 Task: Create a rule from the Routing list, Task moved to a section -> Set Priority in the project AgileLounge , set the section as Done clear the priority
Action: Mouse moved to (946, 155)
Screenshot: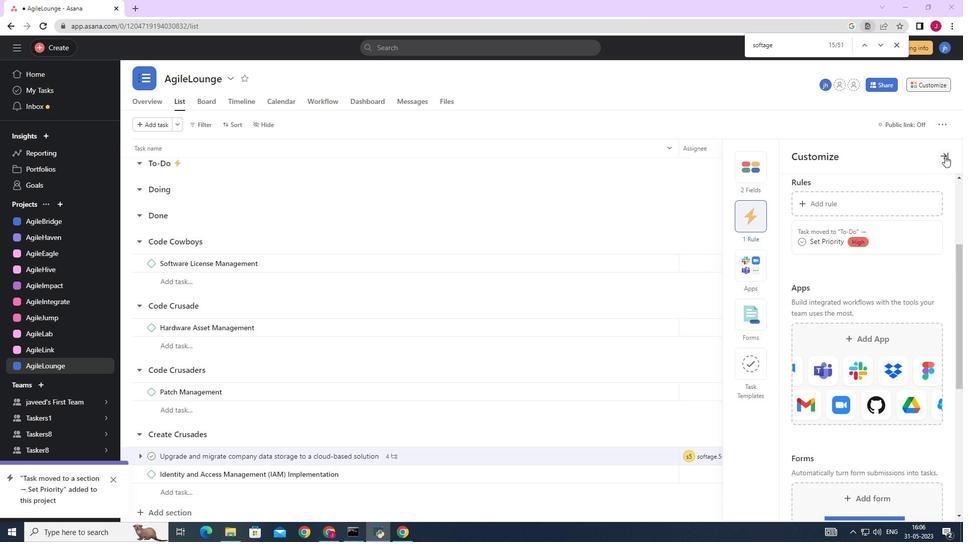 
Action: Mouse pressed left at (946, 155)
Screenshot: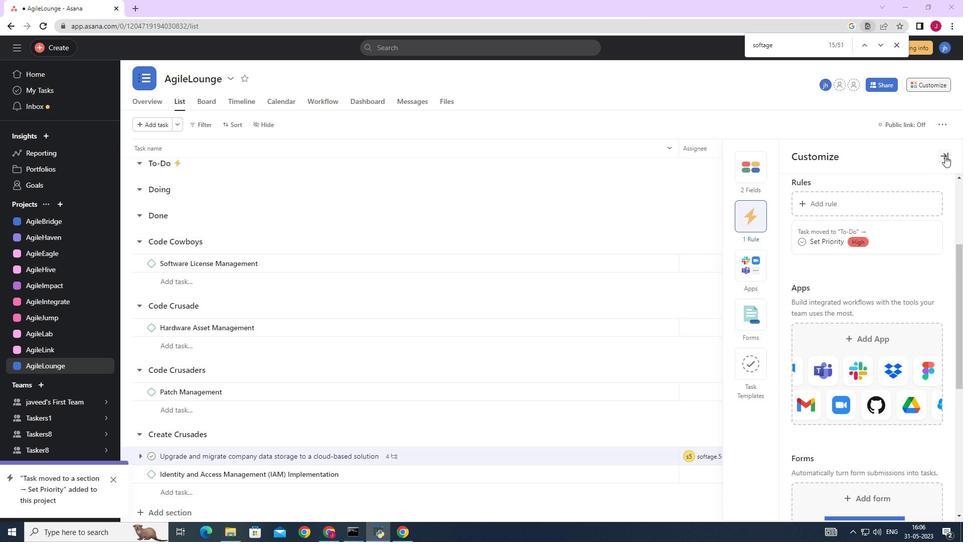 
Action: Mouse moved to (935, 85)
Screenshot: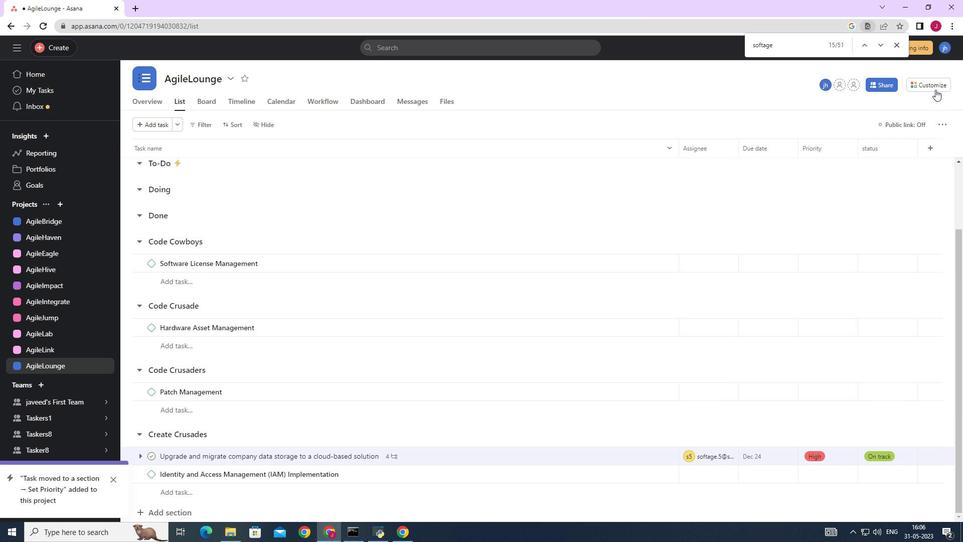 
Action: Mouse pressed left at (935, 85)
Screenshot: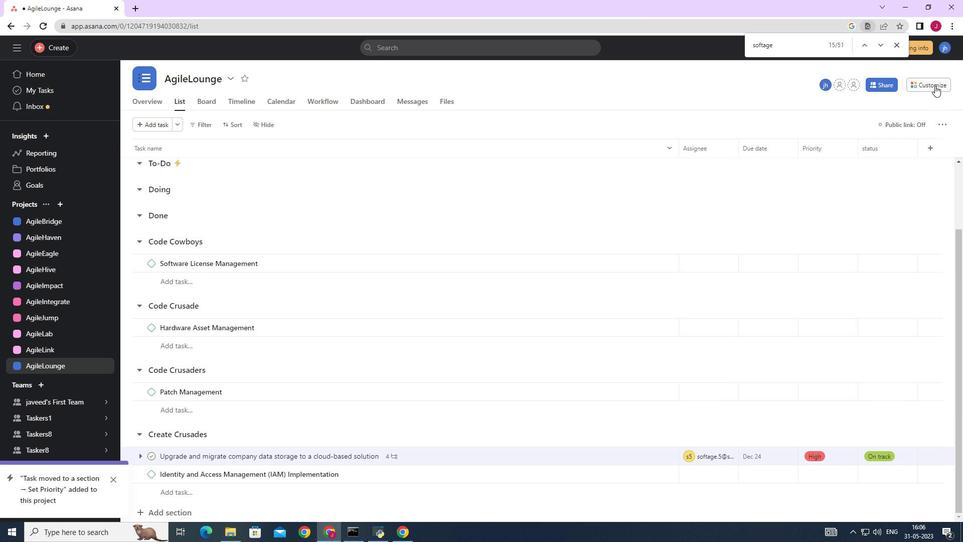 
Action: Mouse moved to (746, 224)
Screenshot: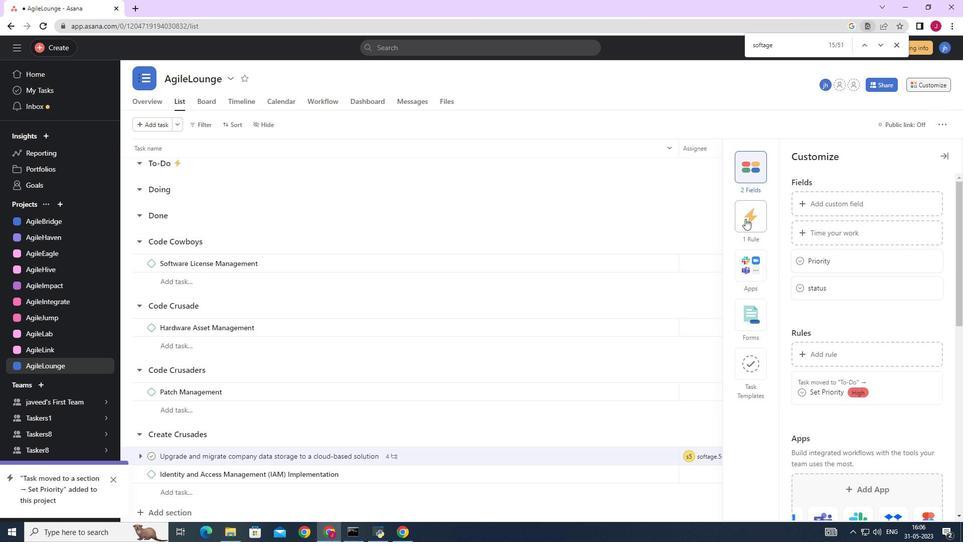 
Action: Mouse pressed left at (746, 224)
Screenshot: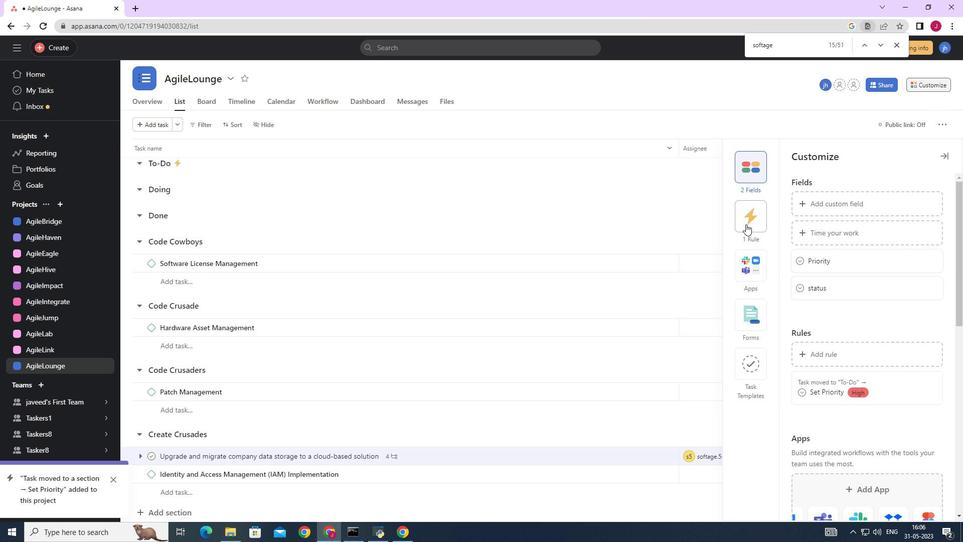 
Action: Mouse moved to (846, 203)
Screenshot: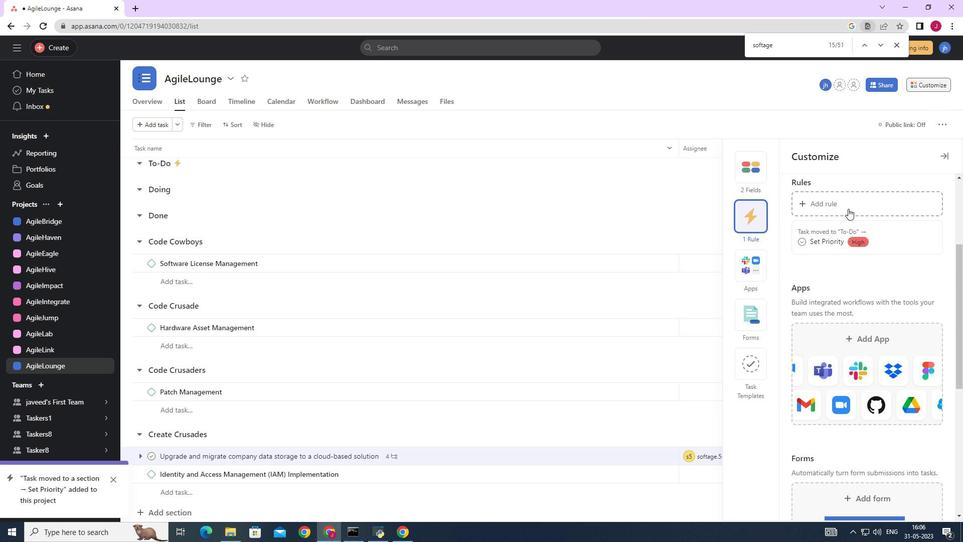 
Action: Mouse pressed left at (846, 203)
Screenshot: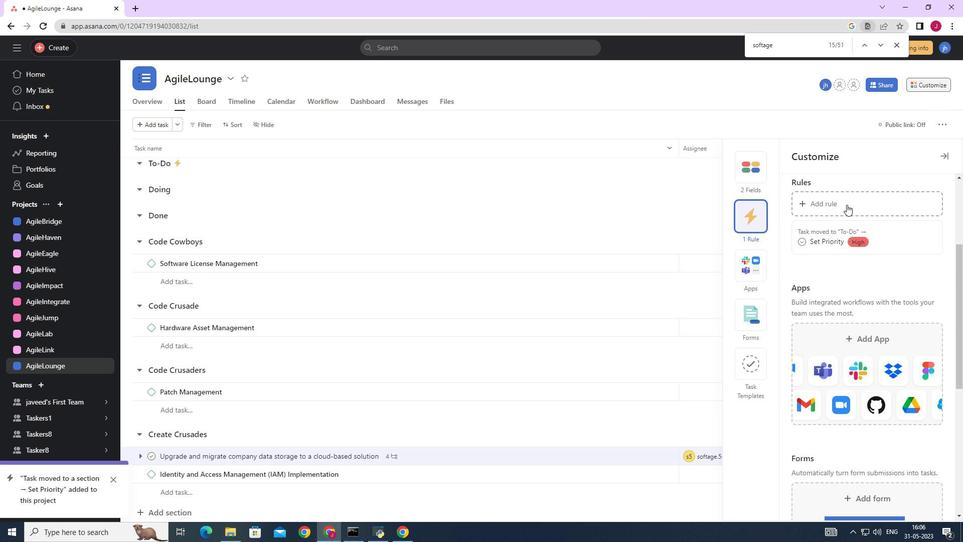 
Action: Mouse moved to (217, 131)
Screenshot: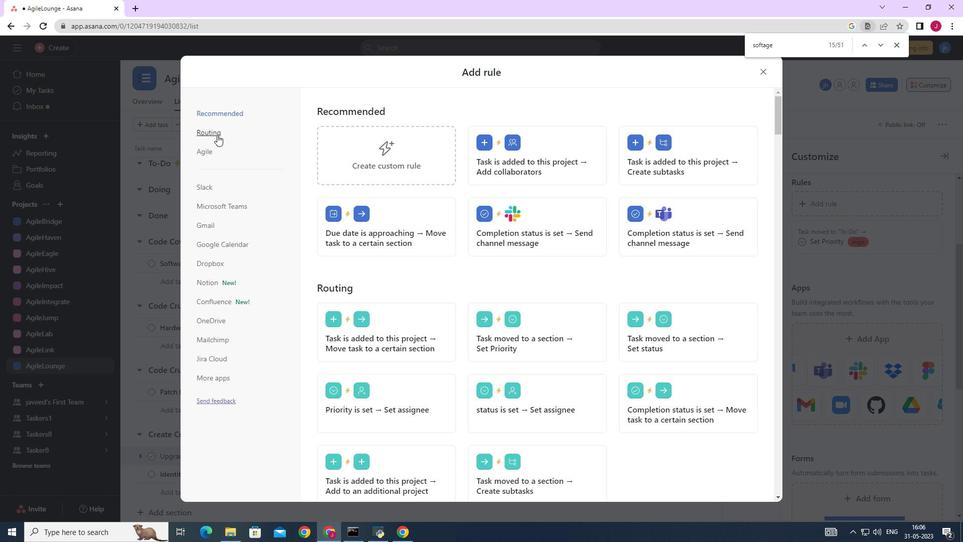 
Action: Mouse pressed left at (217, 131)
Screenshot: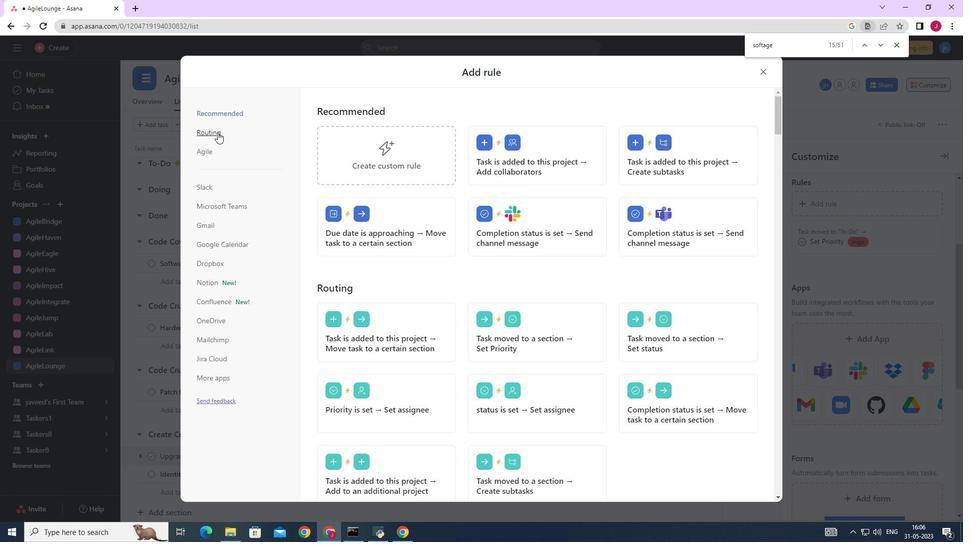 
Action: Mouse moved to (515, 162)
Screenshot: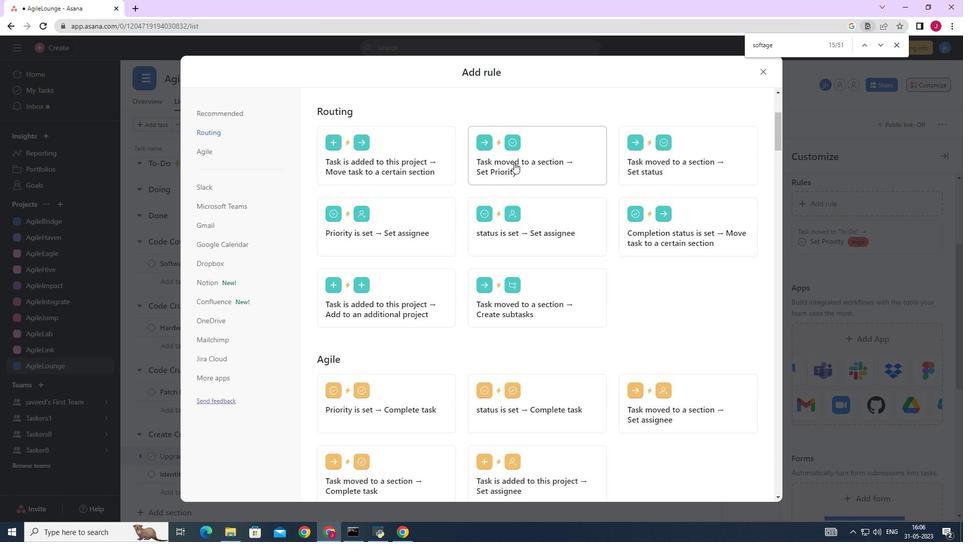 
Action: Mouse pressed left at (515, 162)
Screenshot: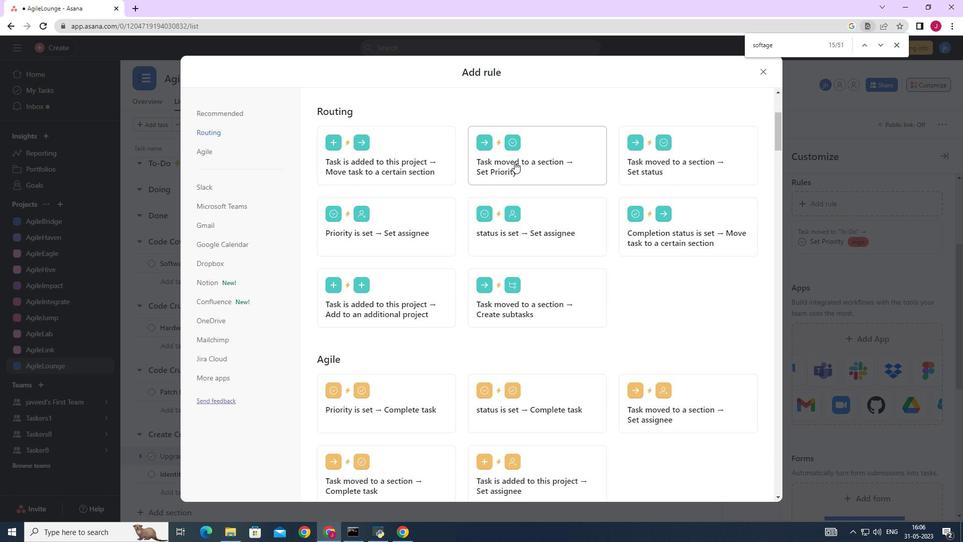 
Action: Mouse moved to (388, 267)
Screenshot: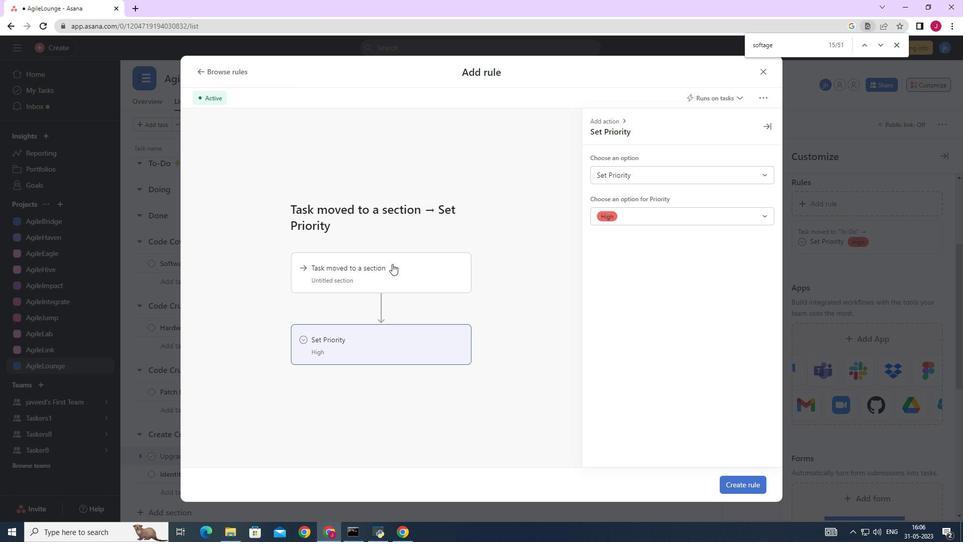 
Action: Mouse pressed left at (388, 267)
Screenshot: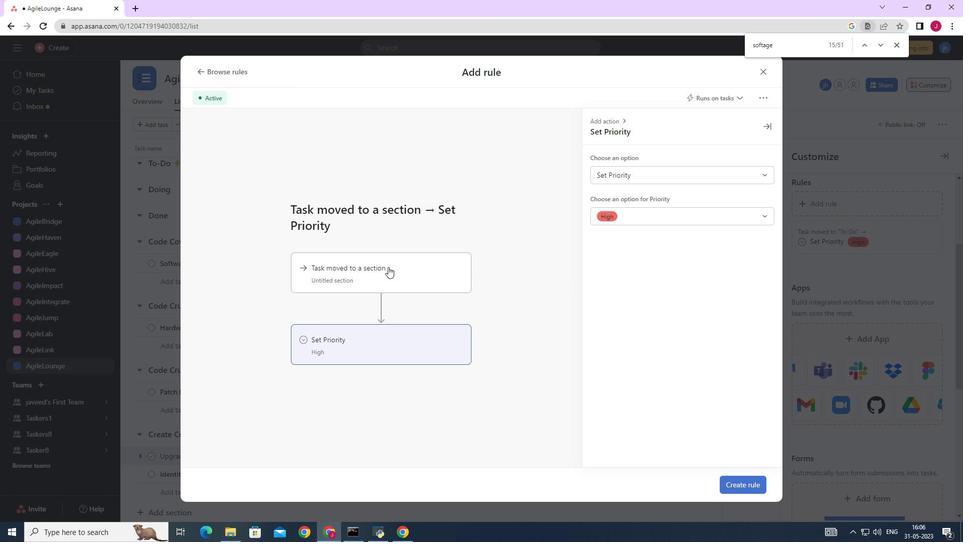 
Action: Mouse moved to (673, 173)
Screenshot: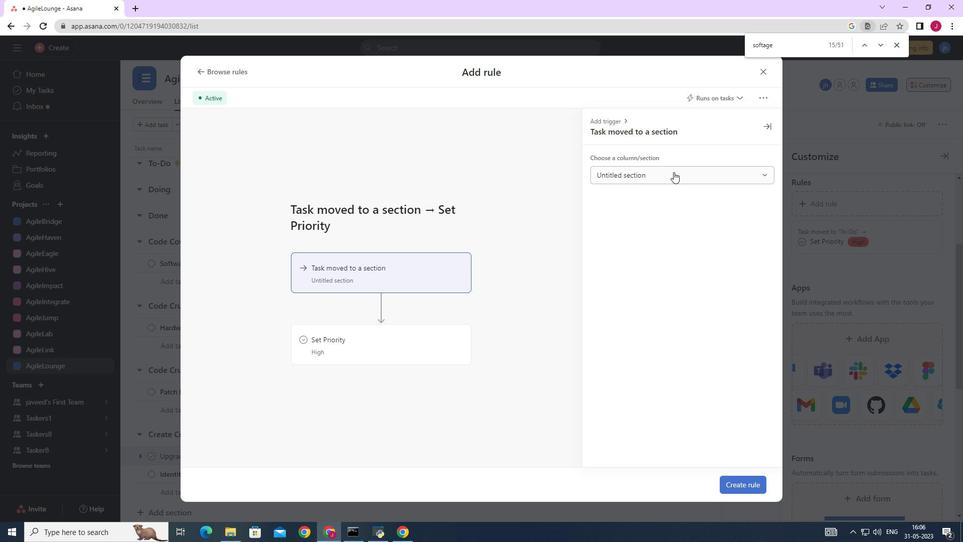 
Action: Mouse pressed left at (673, 173)
Screenshot: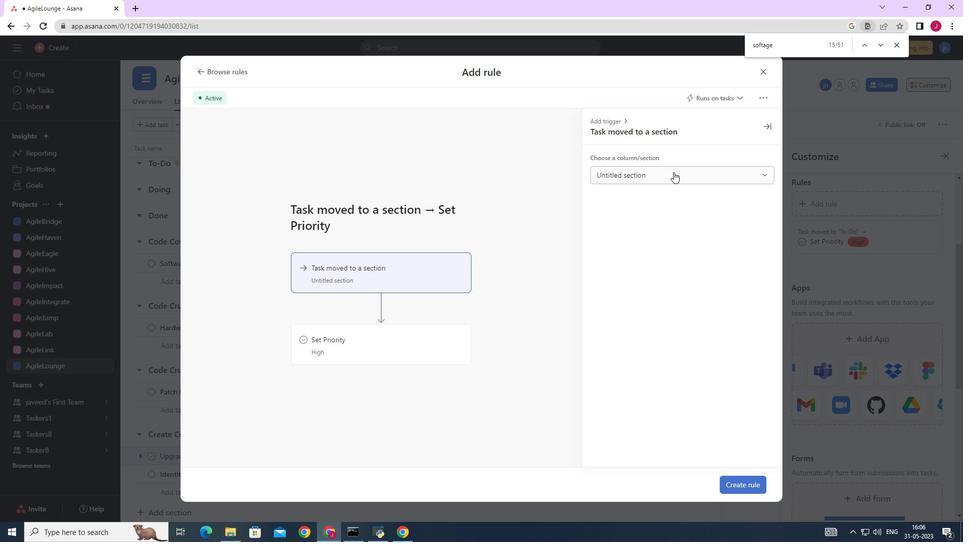 
Action: Mouse moved to (628, 249)
Screenshot: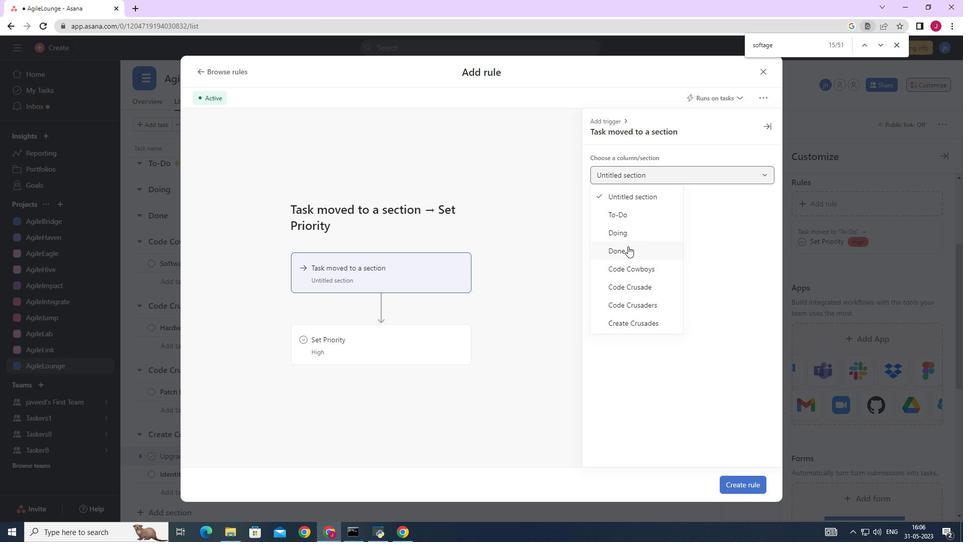 
Action: Mouse pressed left at (628, 249)
Screenshot: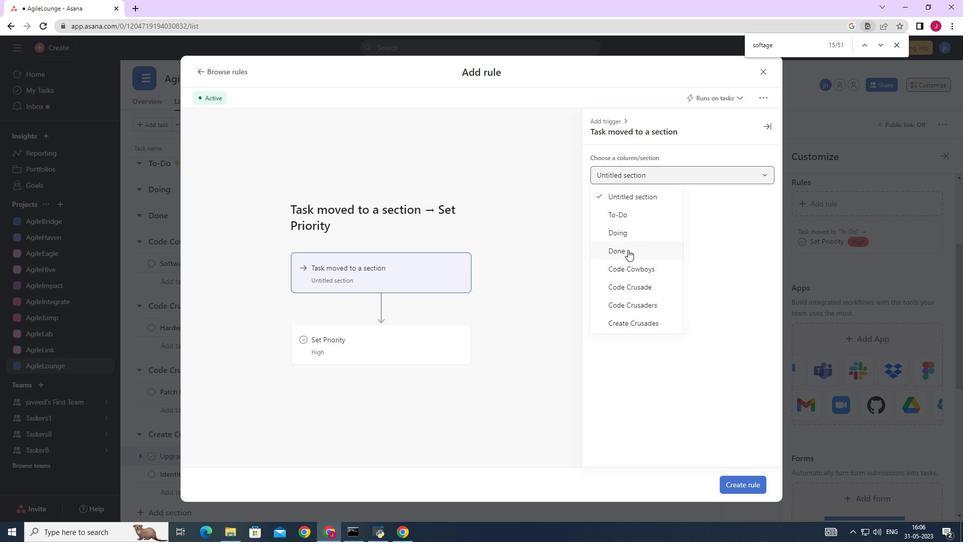 
Action: Mouse moved to (413, 335)
Screenshot: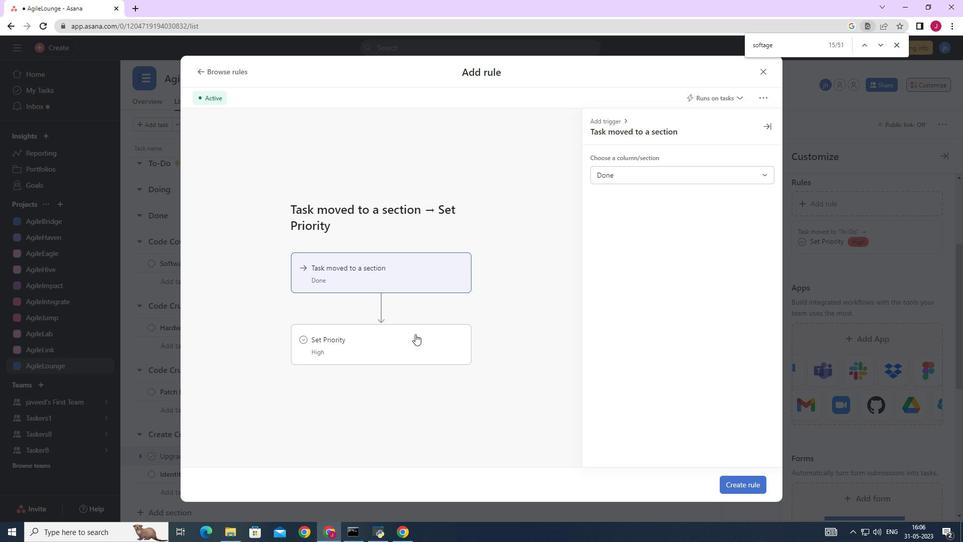 
Action: Mouse pressed left at (413, 335)
Screenshot: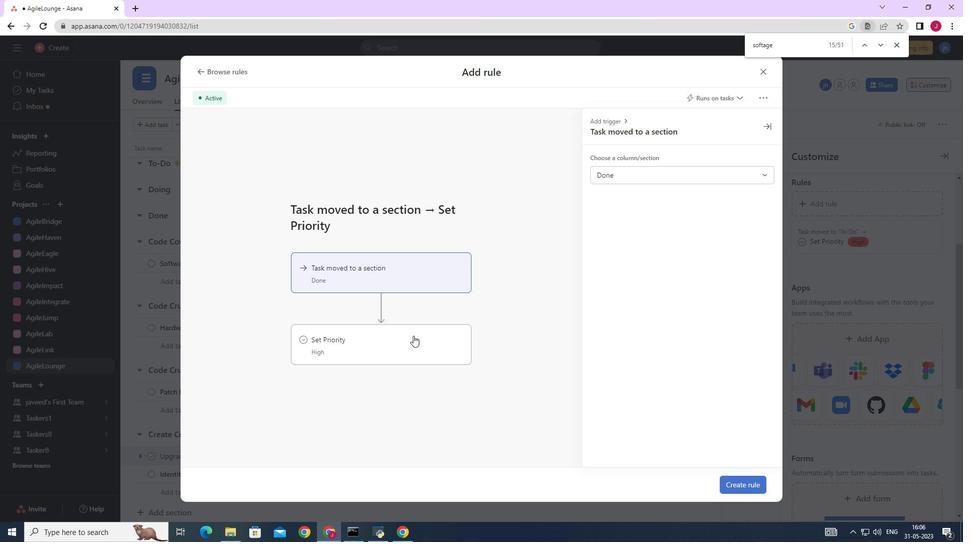
Action: Mouse moved to (652, 170)
Screenshot: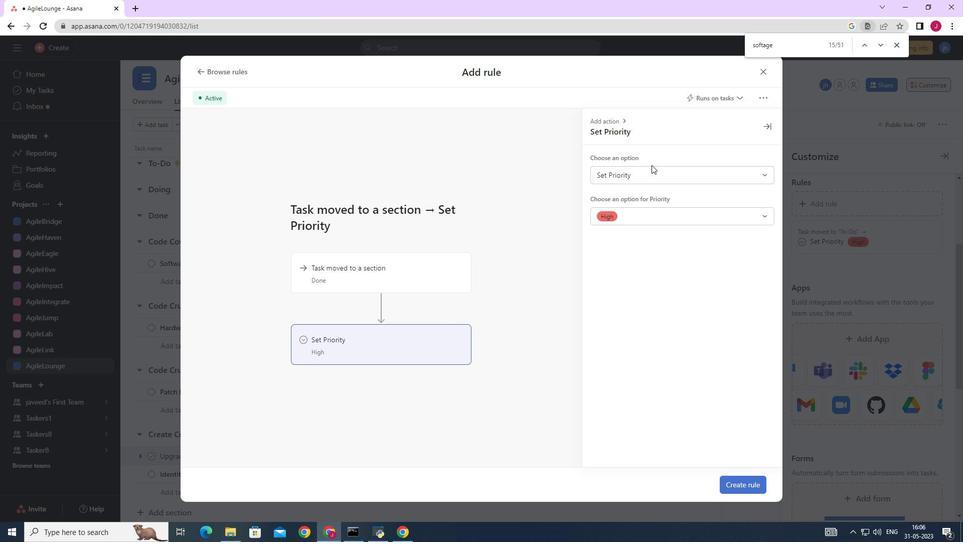 
Action: Mouse pressed left at (652, 170)
Screenshot: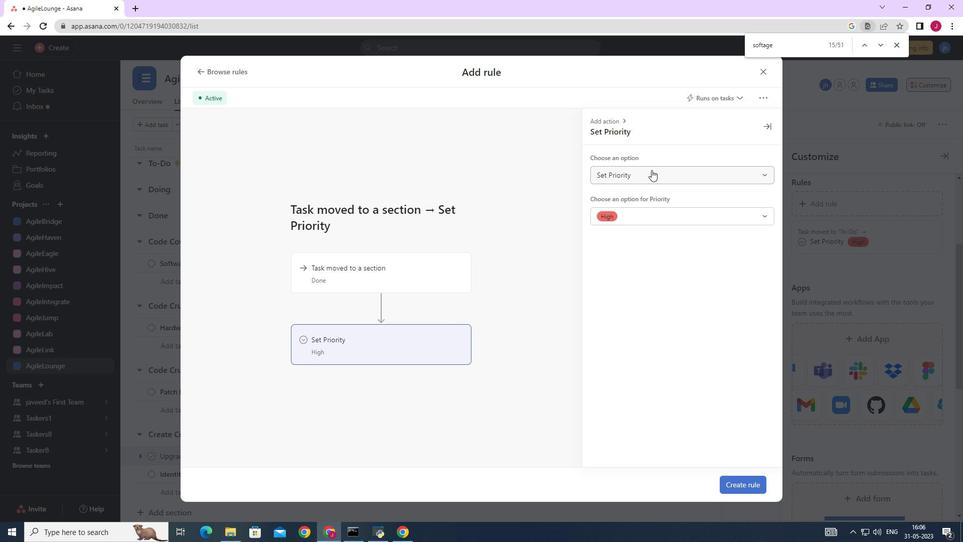 
Action: Mouse moved to (636, 214)
Screenshot: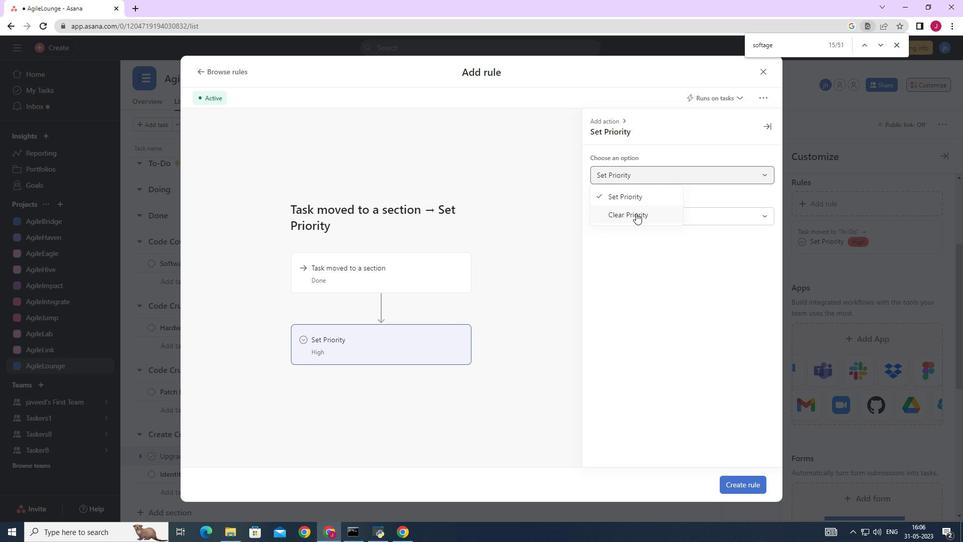 
Action: Mouse pressed left at (636, 214)
Screenshot: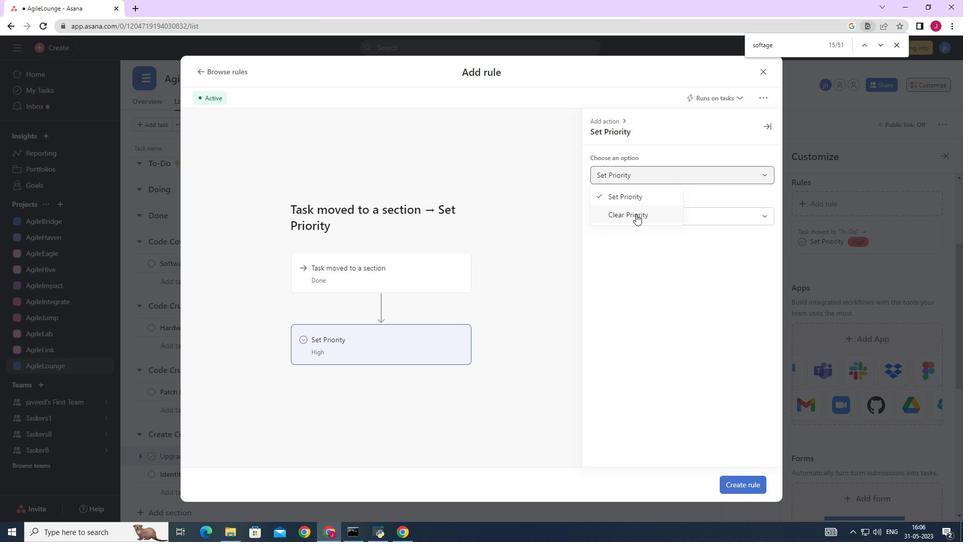 
Action: Mouse moved to (440, 346)
Screenshot: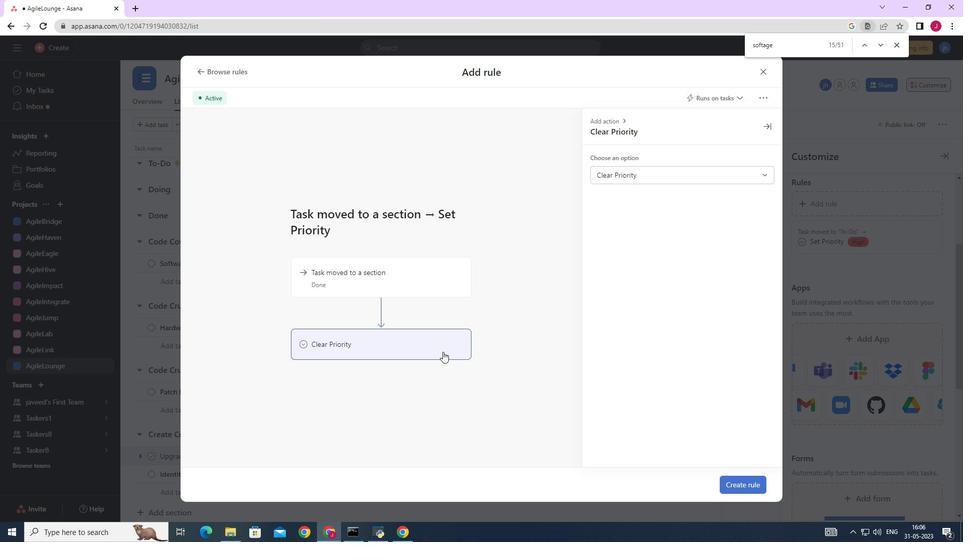 
Action: Mouse pressed left at (440, 346)
Screenshot: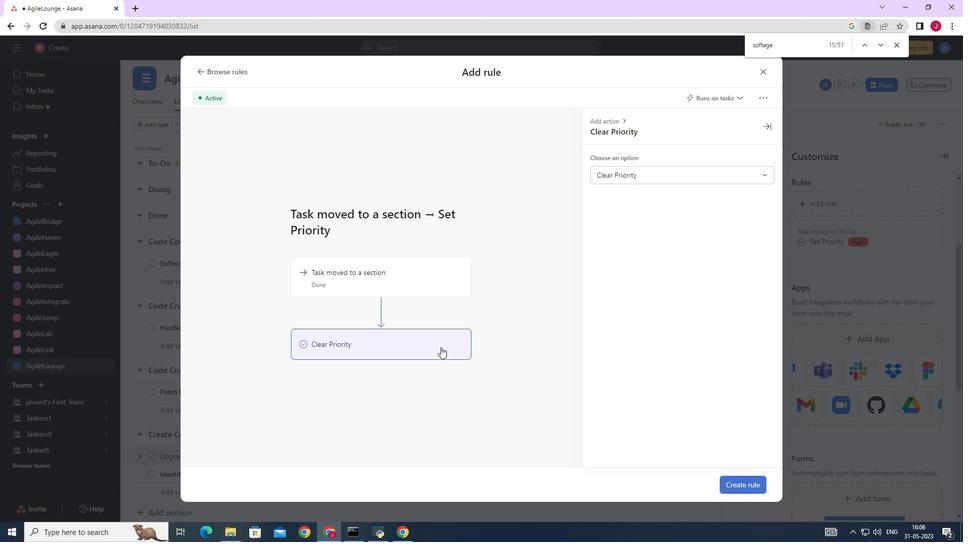 
Action: Mouse moved to (736, 489)
Screenshot: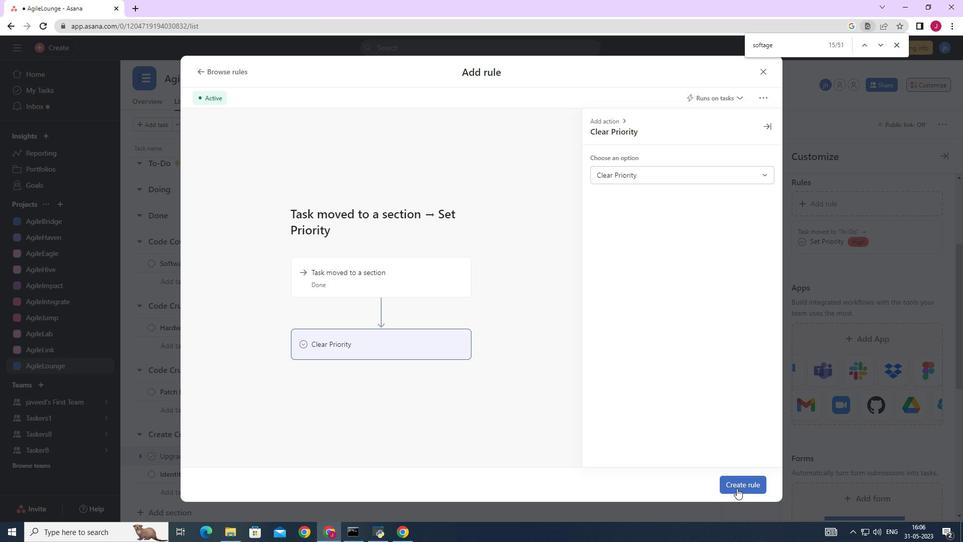 
Action: Mouse pressed left at (736, 489)
Screenshot: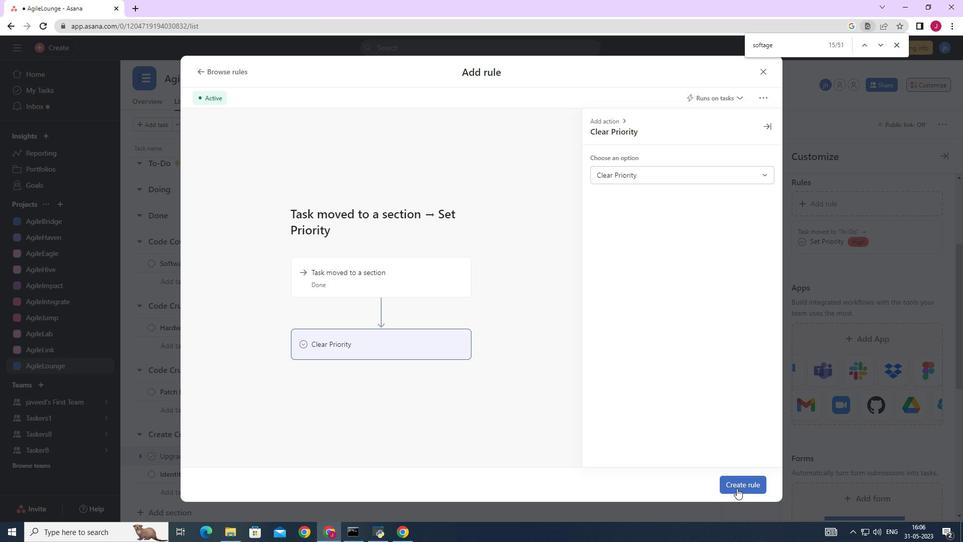 
Action: Mouse moved to (729, 463)
Screenshot: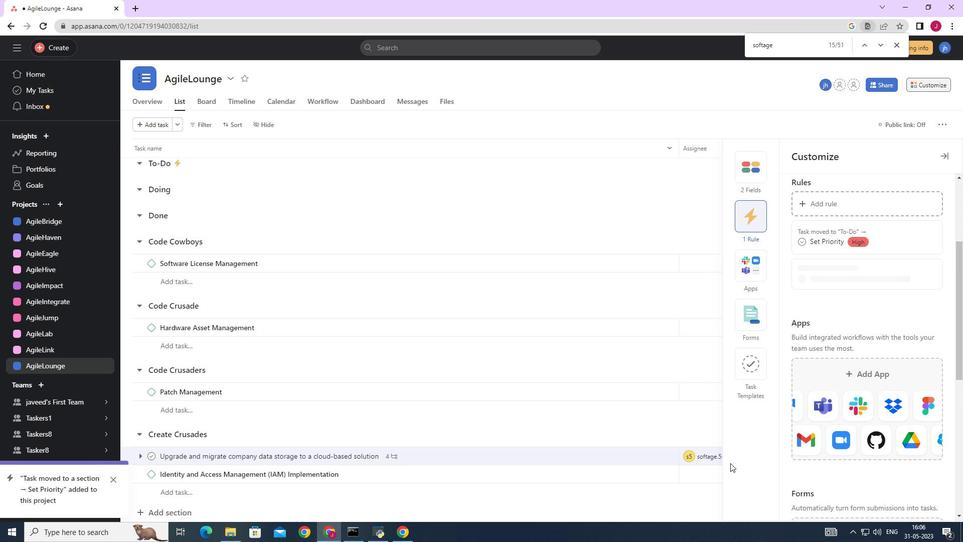 
